 Task: Create a sub task System Test and UAT for the task  Implement a new enterprise resource planning (ERP) system in the project AgileCamp , assign it to team member softage.3@softage.net and update the status of the sub task to  At Risk , set the priority of the sub task to Medium
Action: Mouse moved to (48, 263)
Screenshot: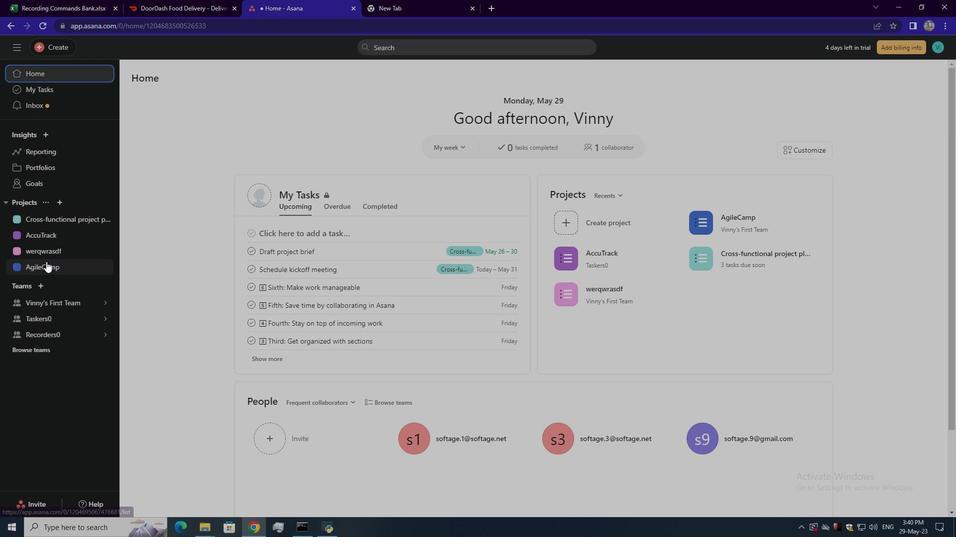 
Action: Mouse pressed left at (48, 263)
Screenshot: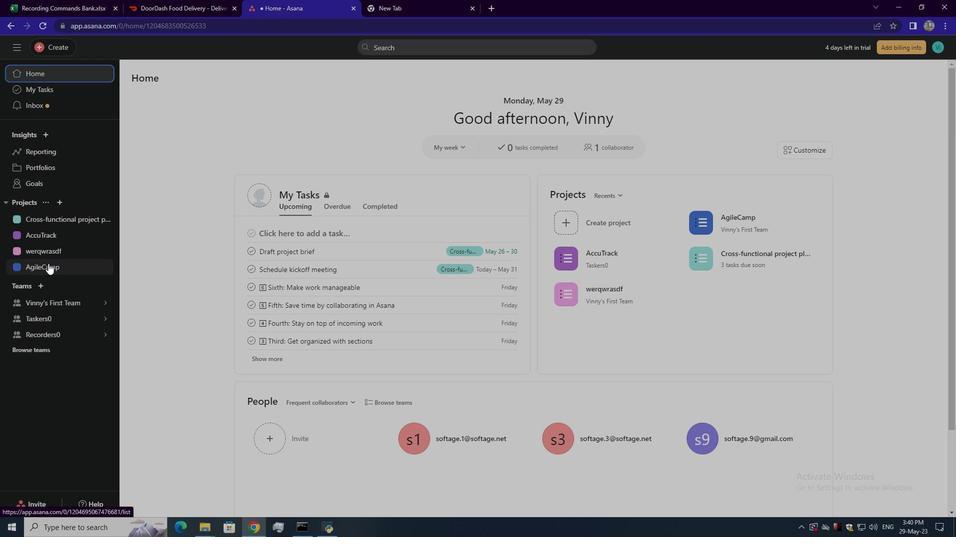 
Action: Mouse moved to (390, 220)
Screenshot: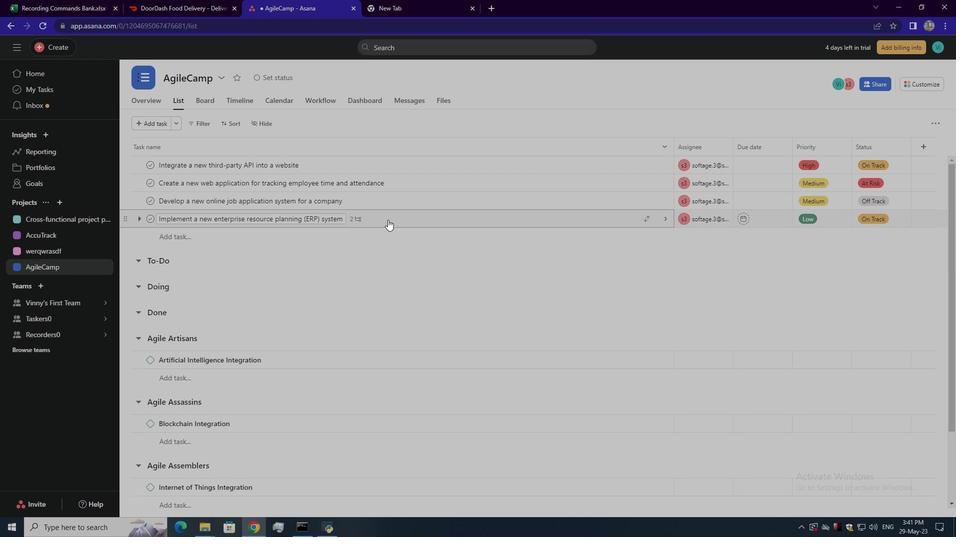 
Action: Mouse pressed left at (390, 220)
Screenshot: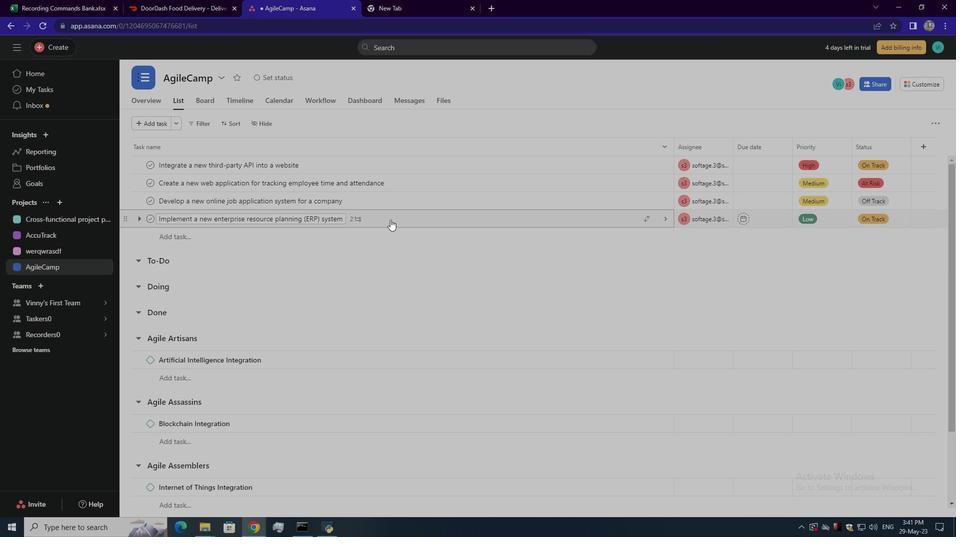 
Action: Mouse moved to (640, 300)
Screenshot: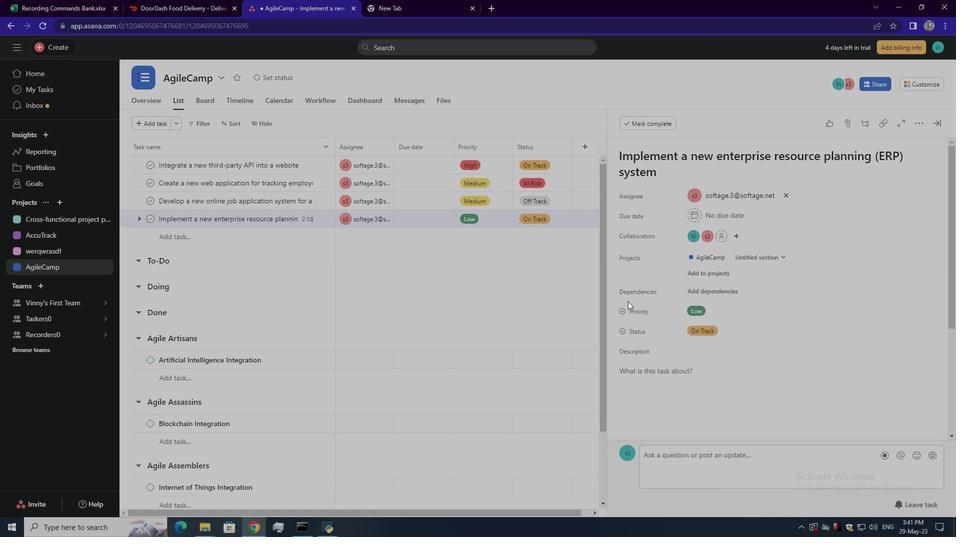 
Action: Mouse scrolled (640, 299) with delta (0, 0)
Screenshot: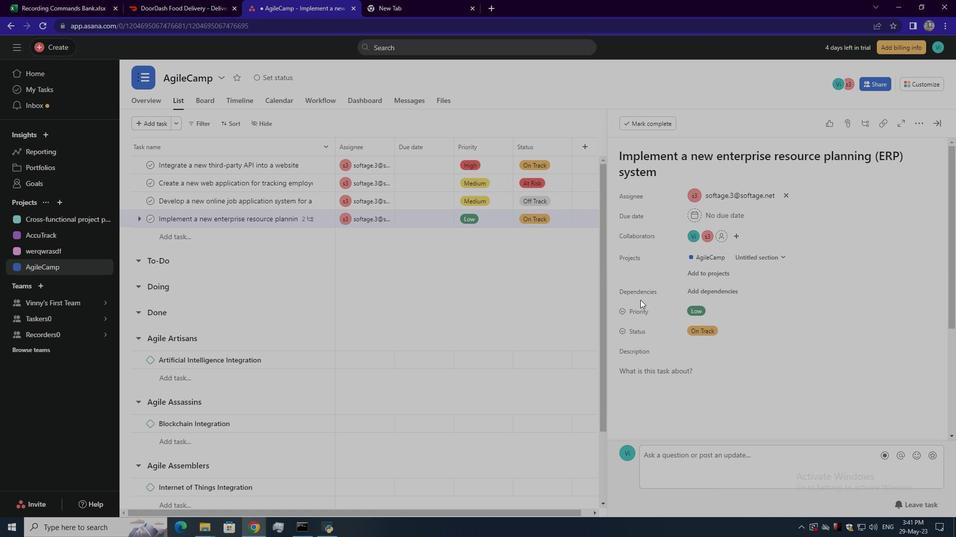 
Action: Mouse scrolled (640, 299) with delta (0, 0)
Screenshot: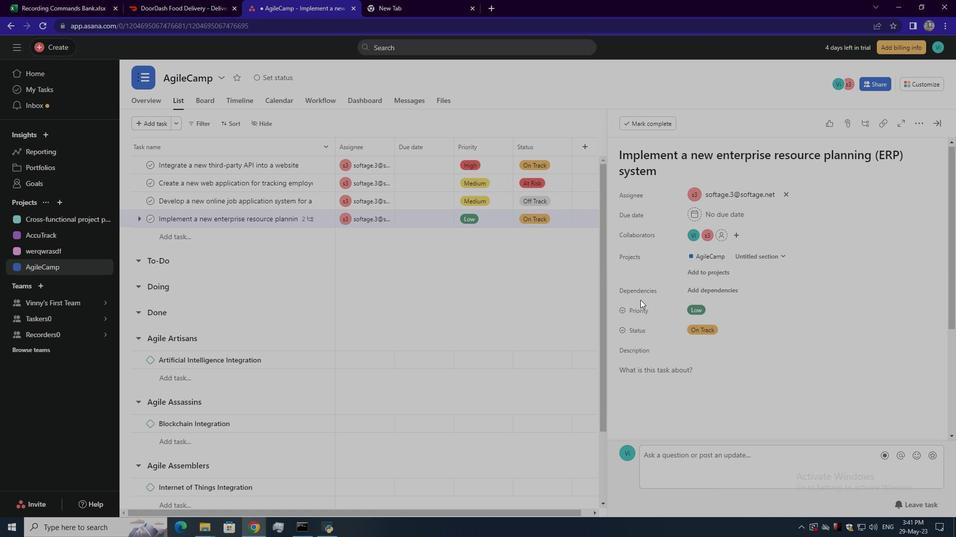 
Action: Mouse scrolled (640, 299) with delta (0, 0)
Screenshot: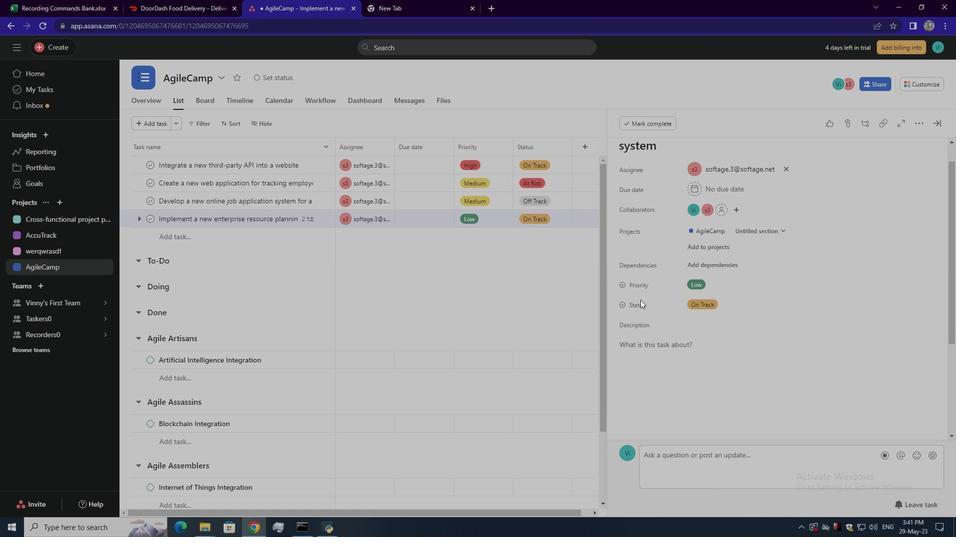 
Action: Mouse moved to (651, 374)
Screenshot: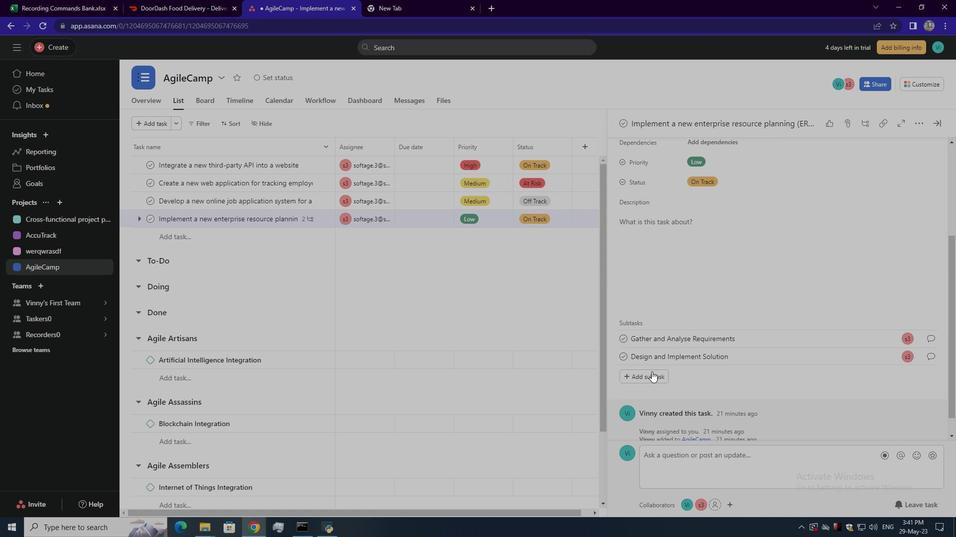 
Action: Mouse pressed left at (651, 374)
Screenshot: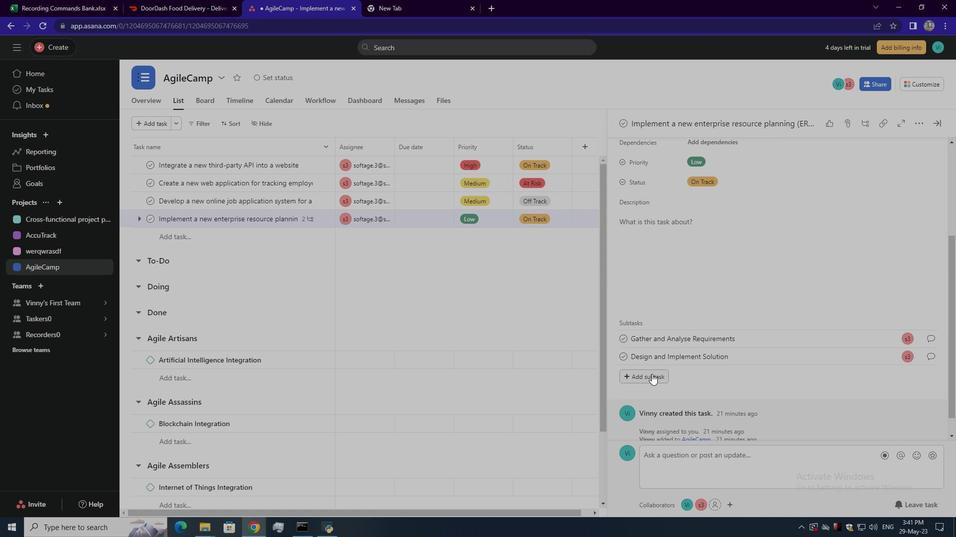 
Action: Mouse moved to (651, 357)
Screenshot: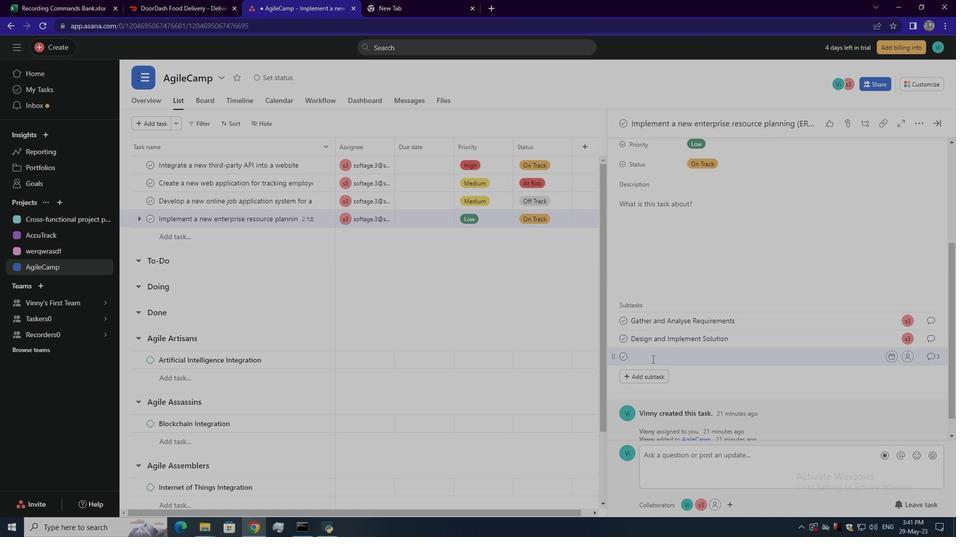 
Action: Mouse pressed left at (651, 357)
Screenshot: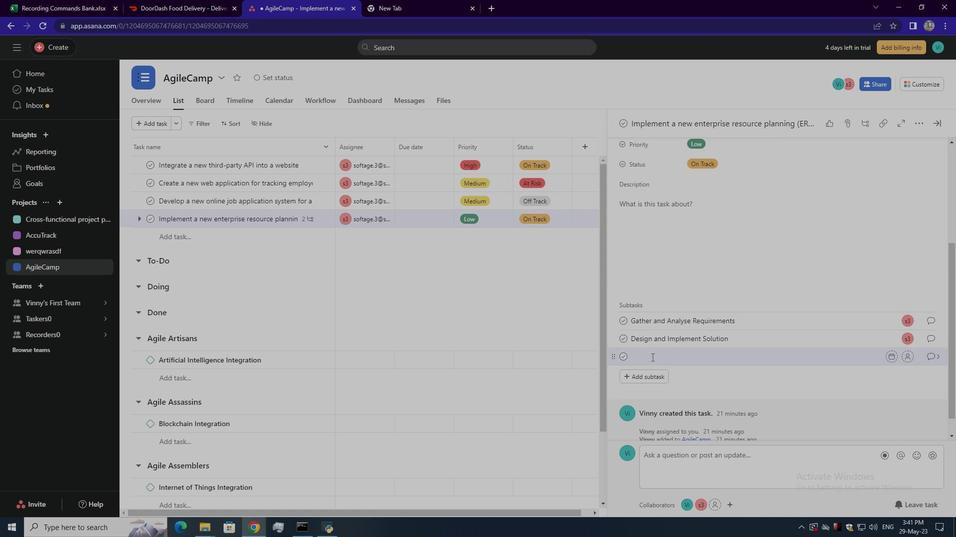 
Action: Key pressed <Key.shift><Key.shift>System<Key.space><Key.shift>Test<Key.space>and<Key.space><Key.shift>UAT<Key.enter>
Screenshot: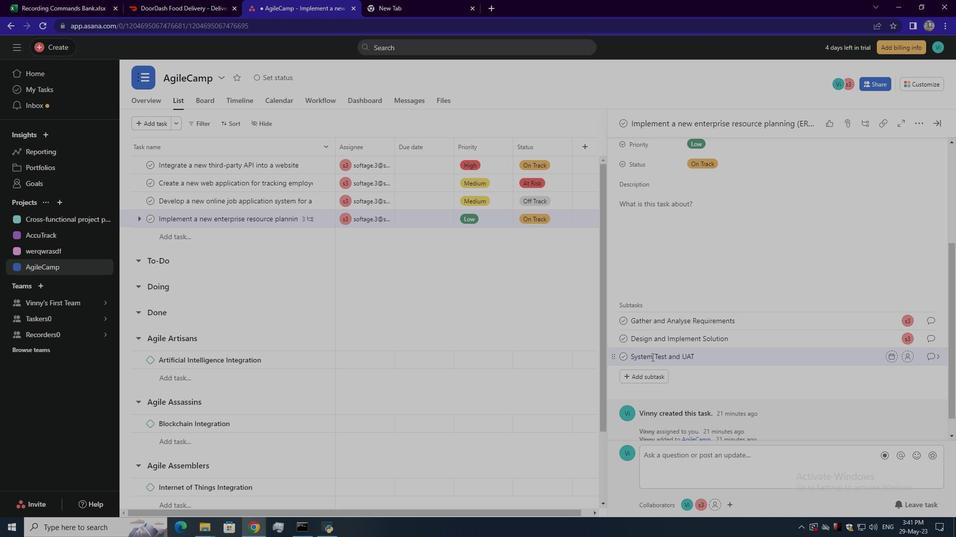 
Action: Mouse moved to (786, 335)
Screenshot: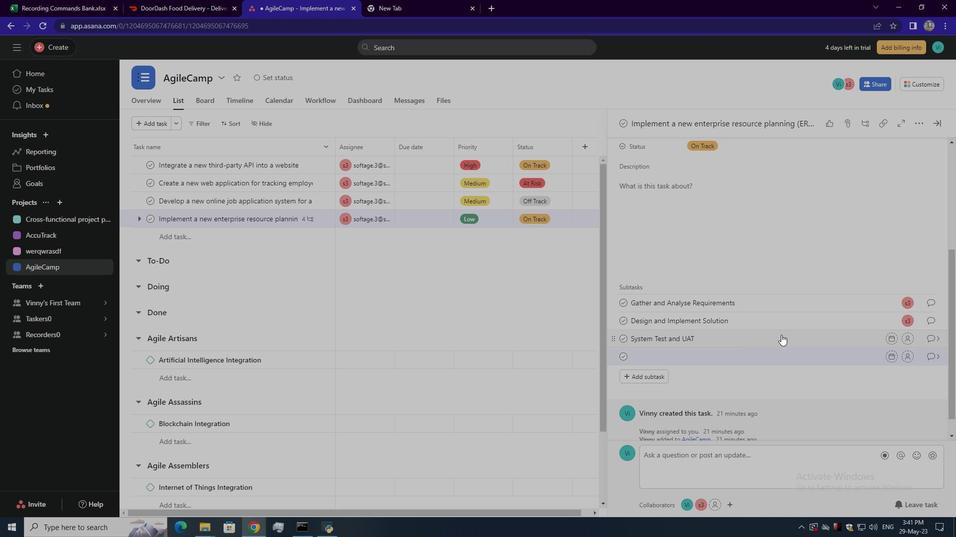 
Action: Mouse pressed left at (786, 335)
Screenshot: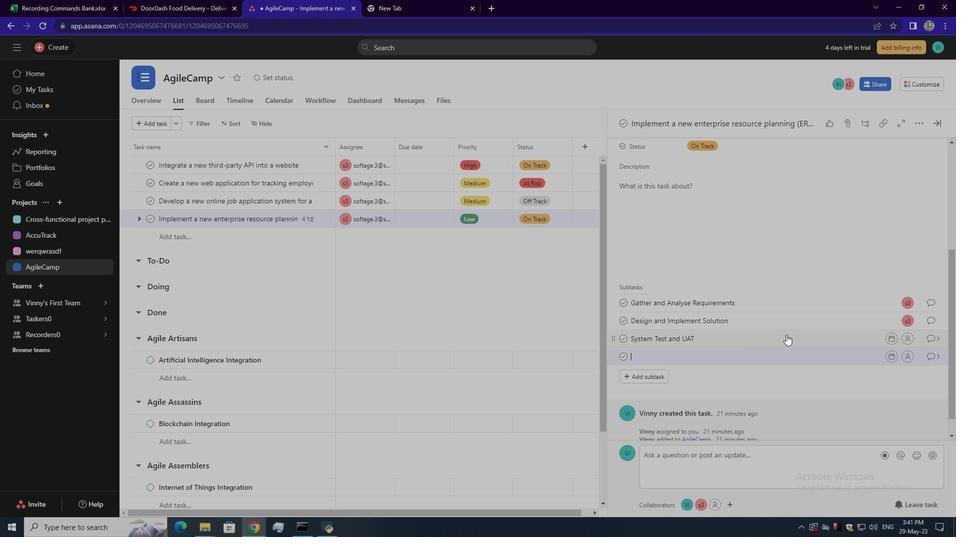 
Action: Mouse moved to (906, 339)
Screenshot: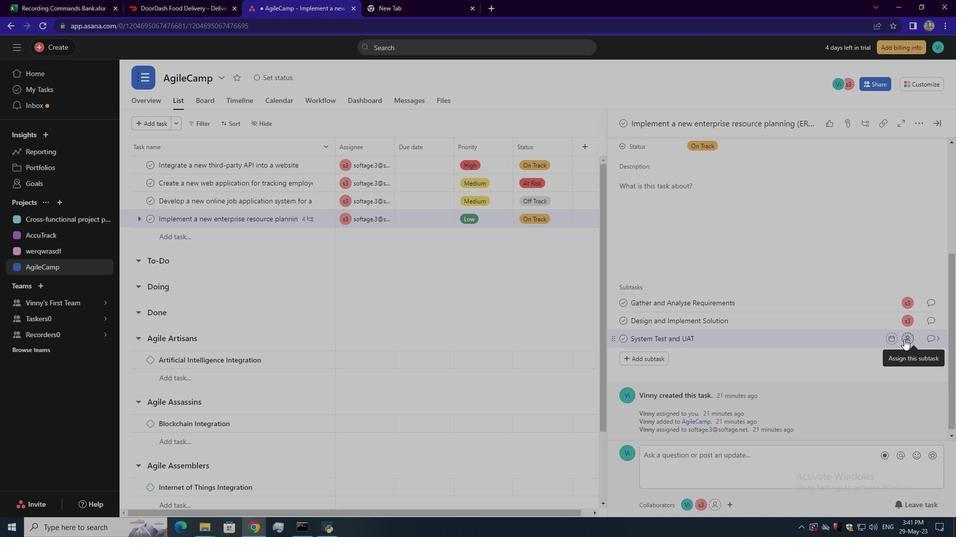 
Action: Mouse pressed left at (906, 339)
Screenshot: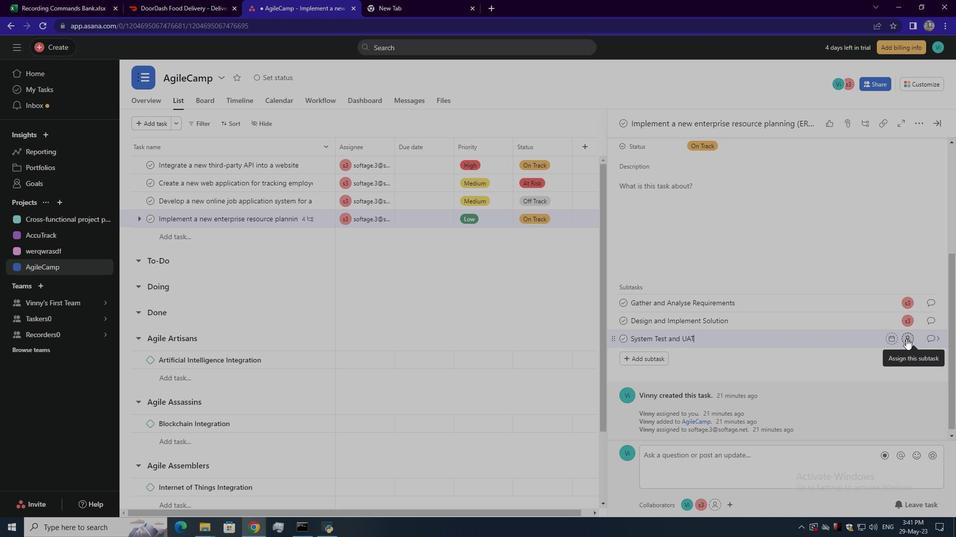 
Action: Mouse moved to (789, 434)
Screenshot: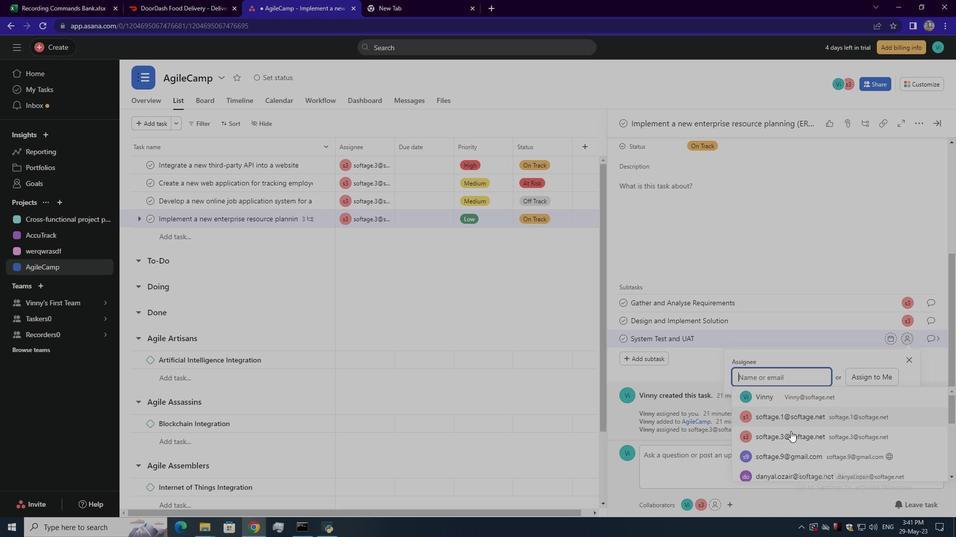 
Action: Mouse pressed left at (789, 434)
Screenshot: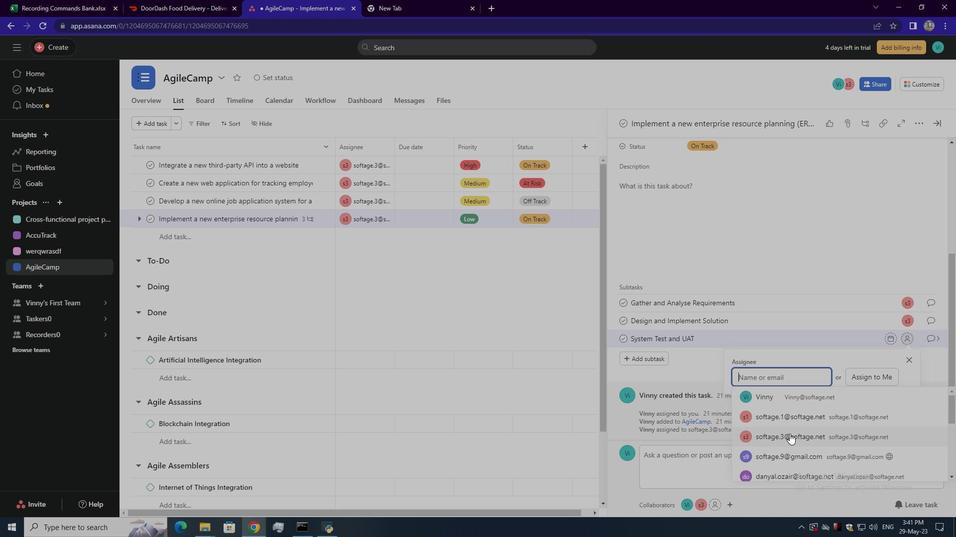 
Action: Mouse moved to (930, 334)
Screenshot: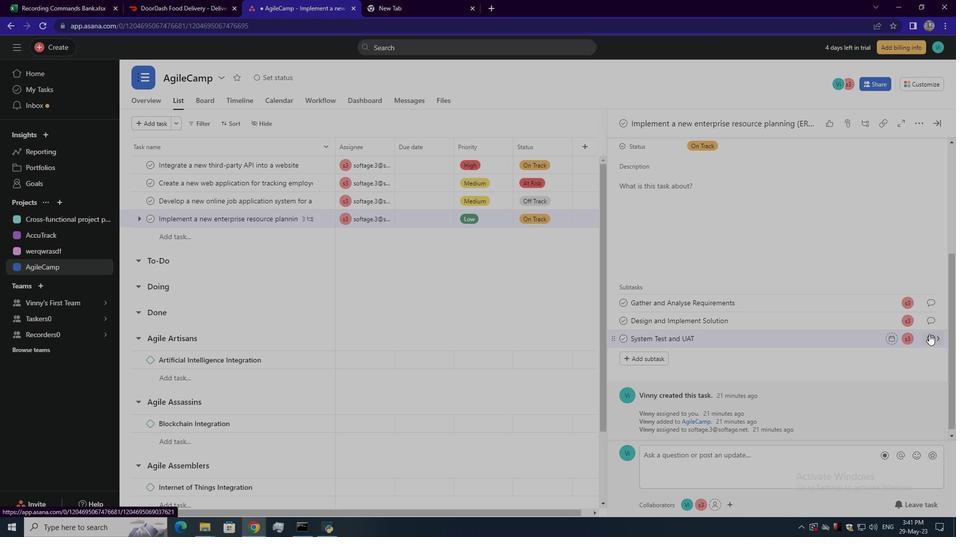
Action: Mouse pressed left at (930, 334)
Screenshot: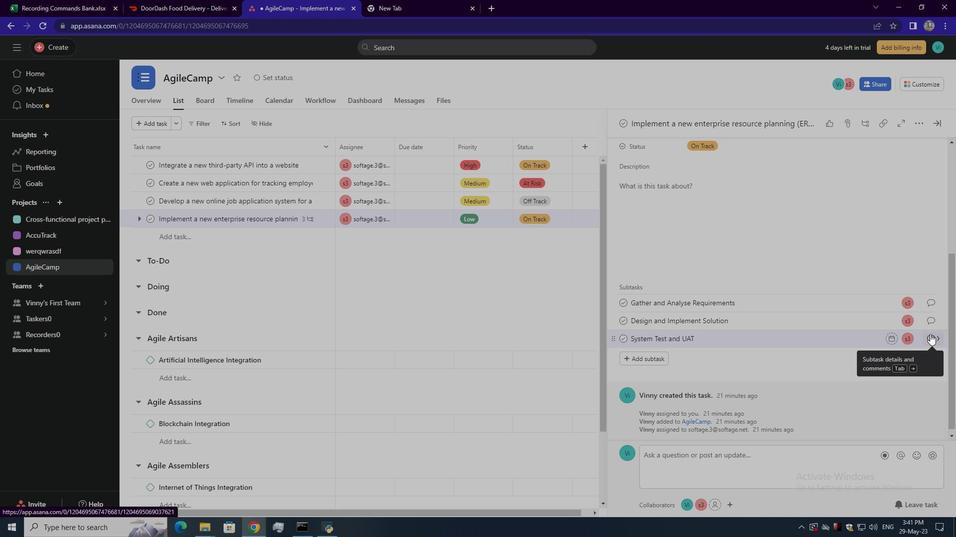 
Action: Mouse moved to (669, 286)
Screenshot: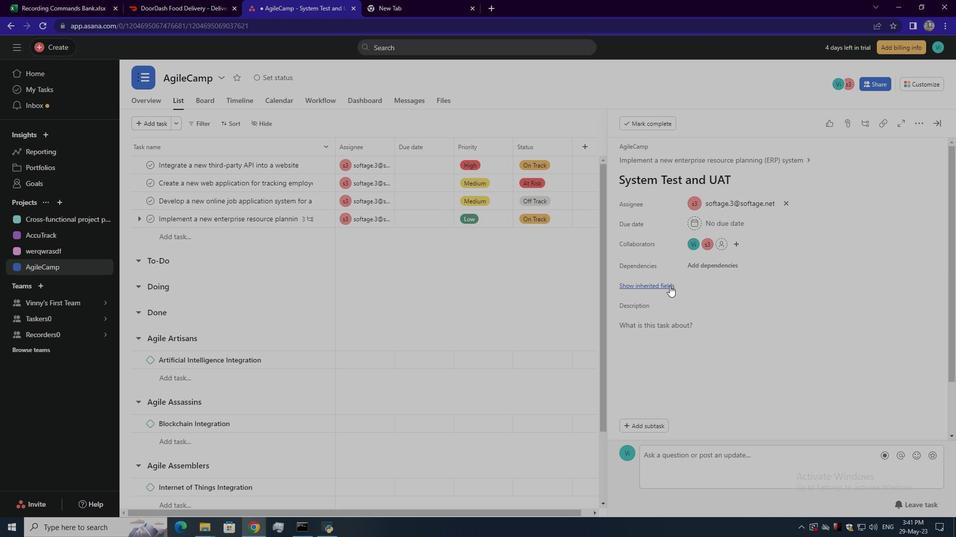 
Action: Mouse pressed left at (669, 286)
Screenshot: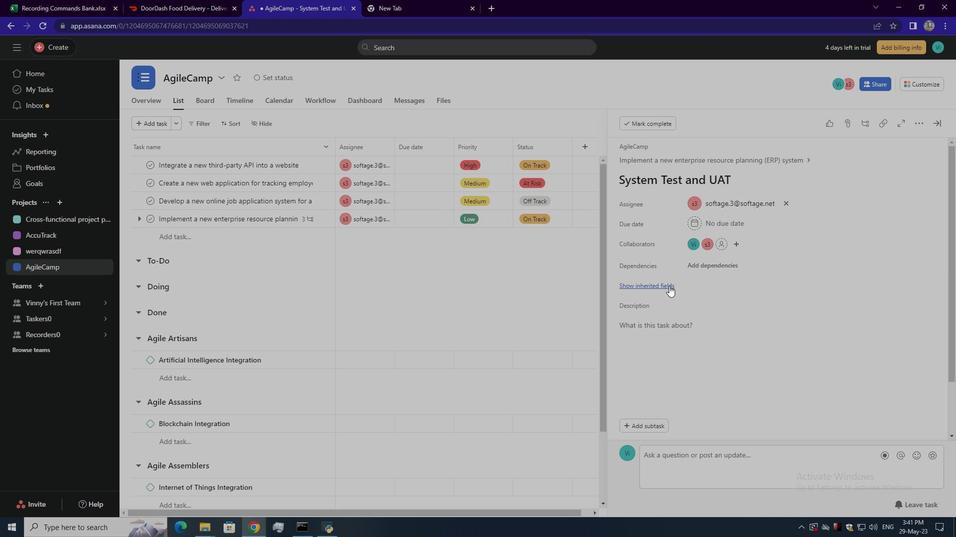 
Action: Mouse moved to (717, 306)
Screenshot: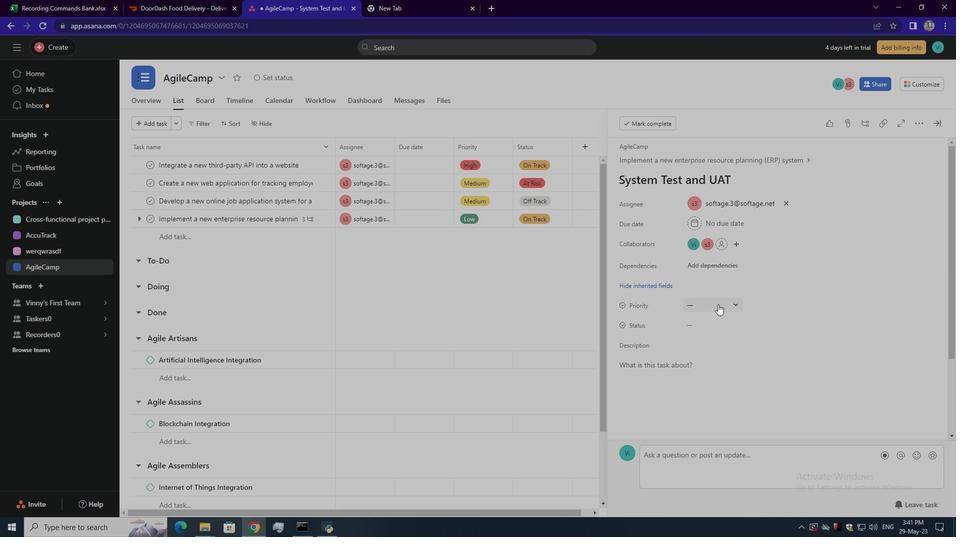 
Action: Mouse pressed left at (717, 306)
Screenshot: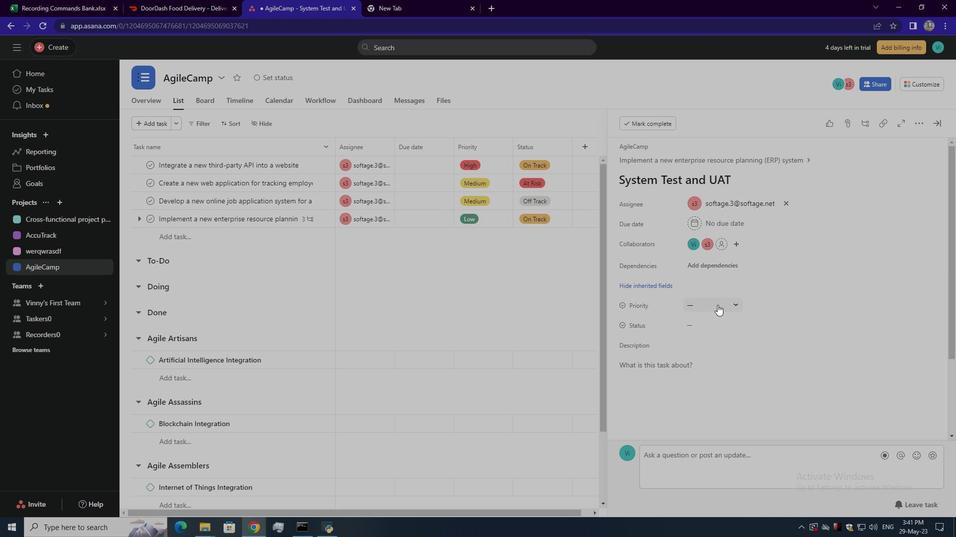 
Action: Mouse moved to (715, 354)
Screenshot: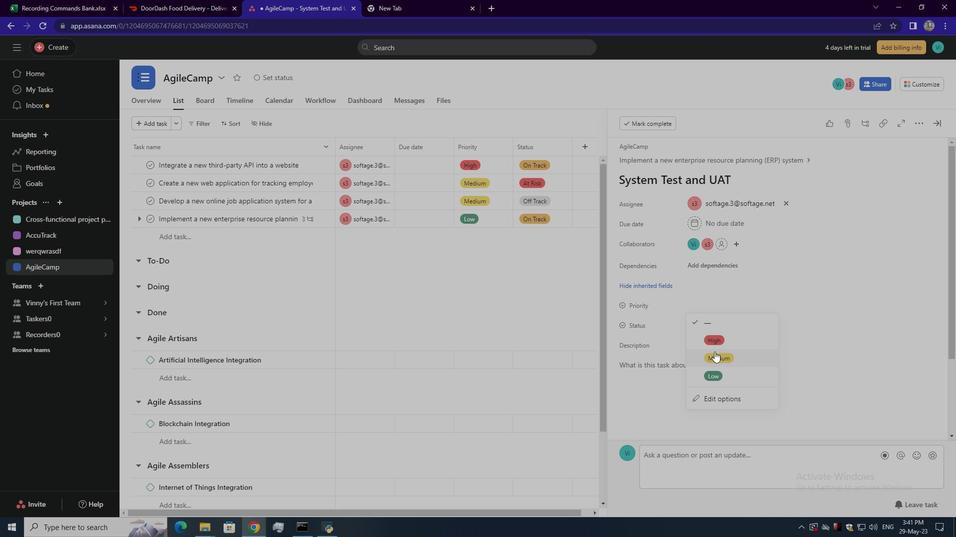 
Action: Mouse pressed left at (715, 354)
Screenshot: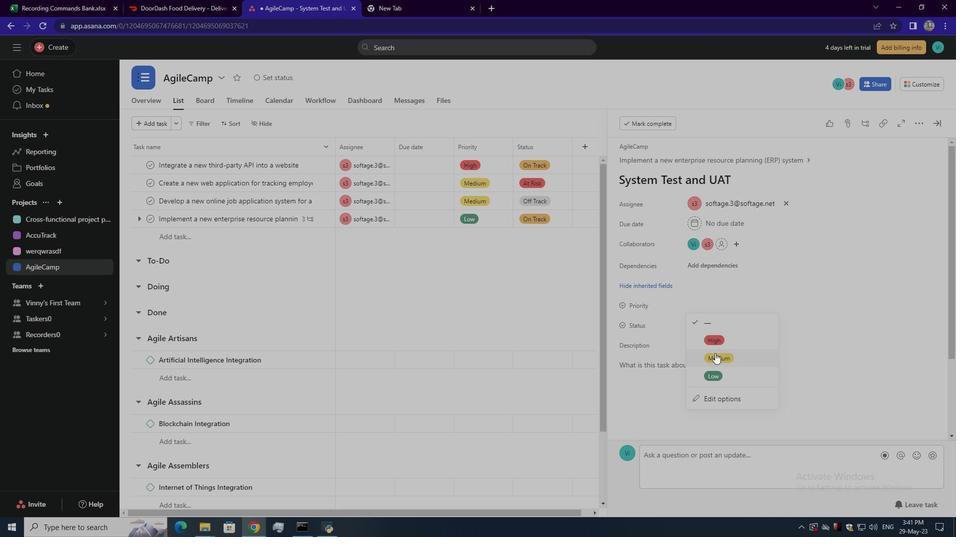 
Action: Mouse moved to (703, 324)
Screenshot: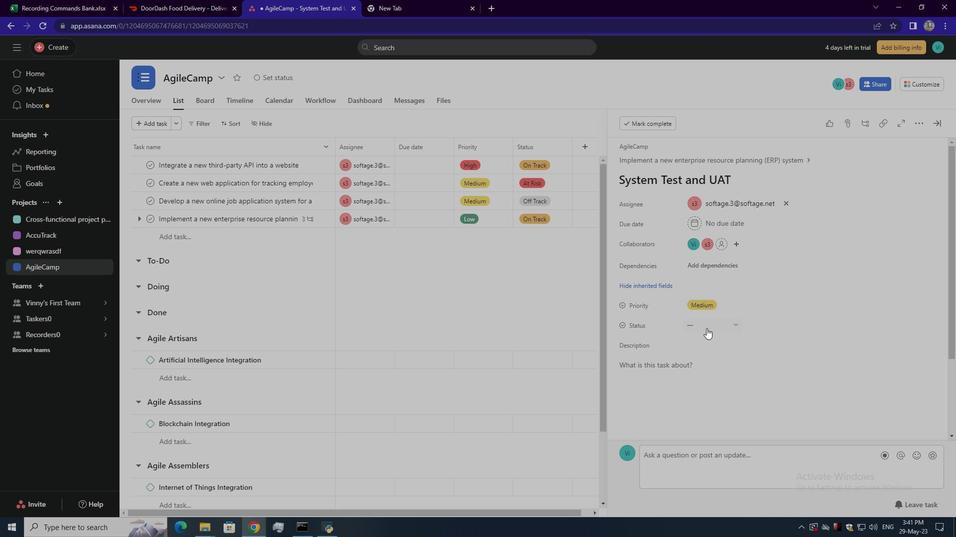 
Action: Mouse pressed left at (703, 324)
Screenshot: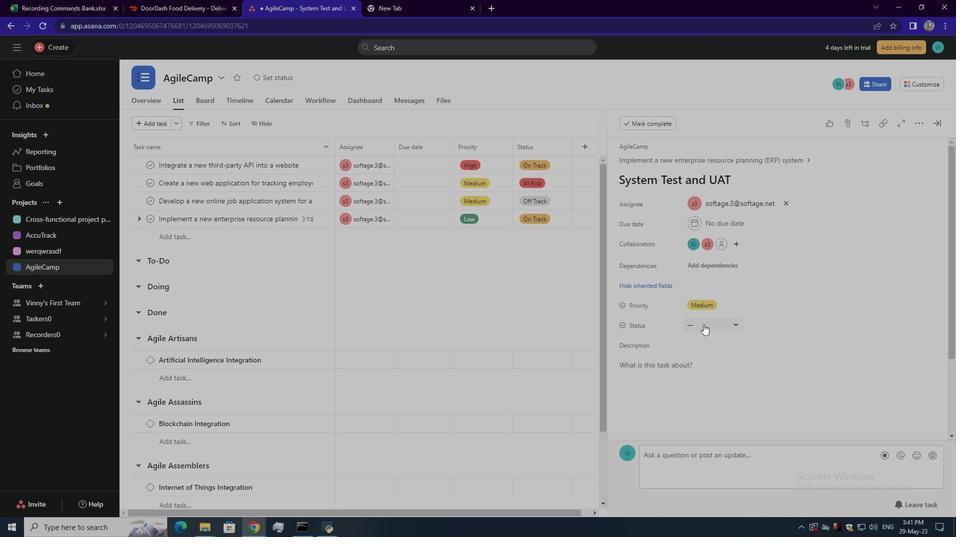 
Action: Mouse moved to (720, 396)
Screenshot: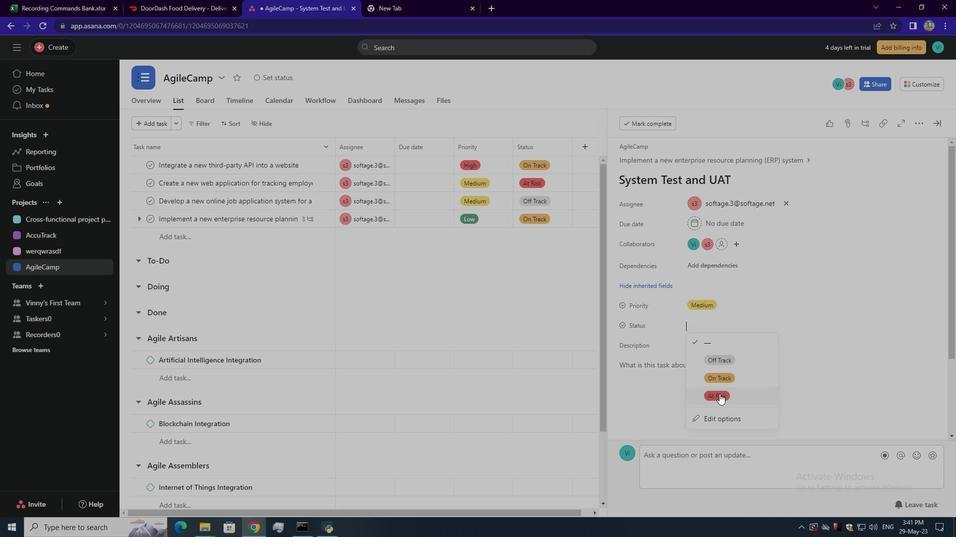 
Action: Mouse pressed left at (720, 396)
Screenshot: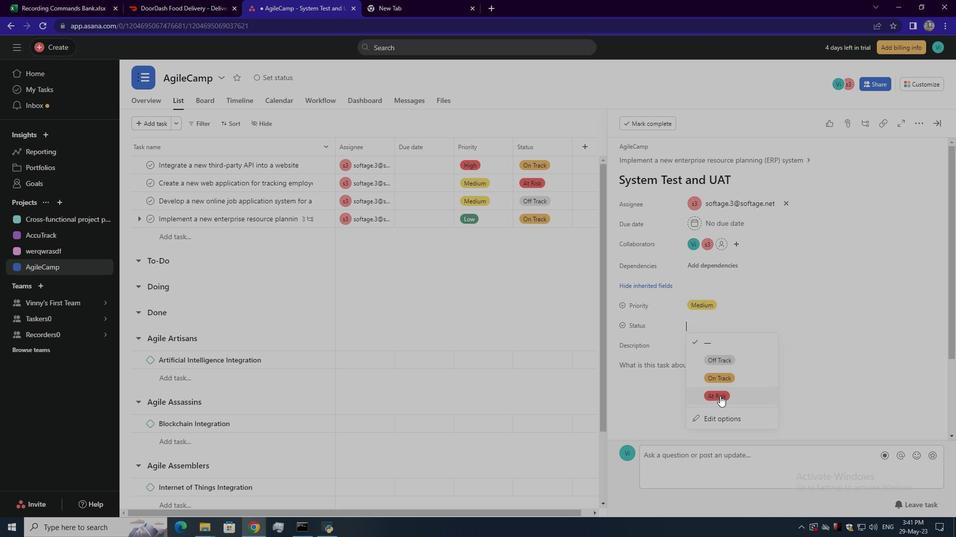 
Action: Mouse moved to (937, 123)
Screenshot: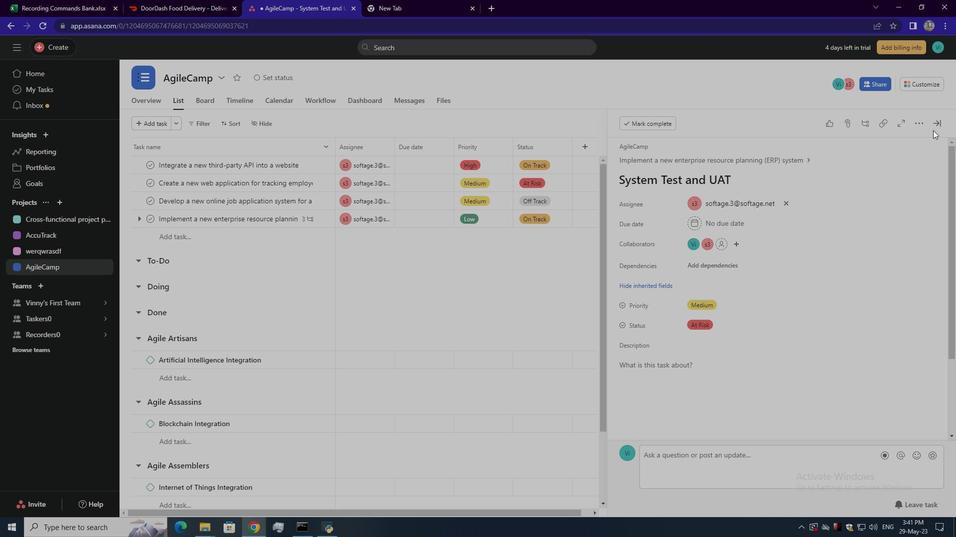 
Action: Mouse pressed left at (937, 123)
Screenshot: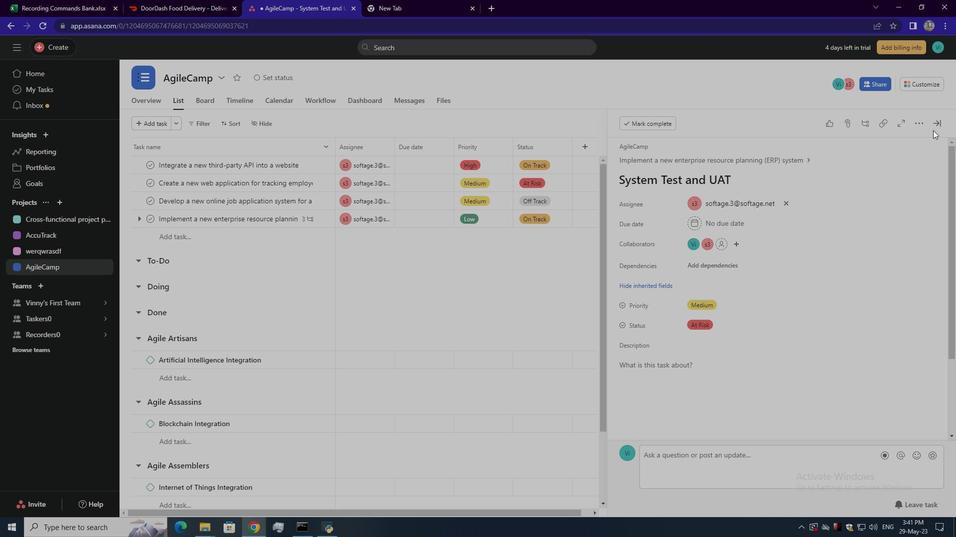 
Action: Mouse moved to (942, 121)
Screenshot: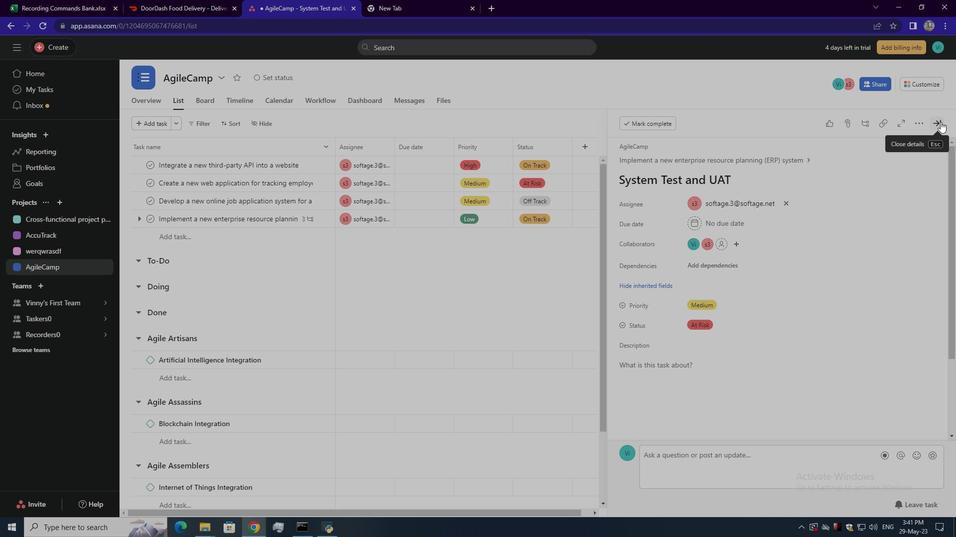
